 Task: Open Card Card0000000055 in Board Board0000000014 in Workspace WS0000000005 in Trello. Add Member Email0000000019 to Card Card0000000055 in Board Board0000000014 in Workspace WS0000000005 in Trello. Add Orange Label titled Label0000000055 to Card Card0000000055 in Board Board0000000014 in Workspace WS0000000005 in Trello. Add Checklist CL0000000055 to Card Card0000000055 in Board Board0000000014 in Workspace WS0000000005 in Trello. Add Dates with Start Date as Oct 01 2023 and Due Date as Oct 31 2023 to Card Card0000000055 in Board Board0000000014 in Workspace WS0000000005 in Trello
Action: Mouse moved to (353, 398)
Screenshot: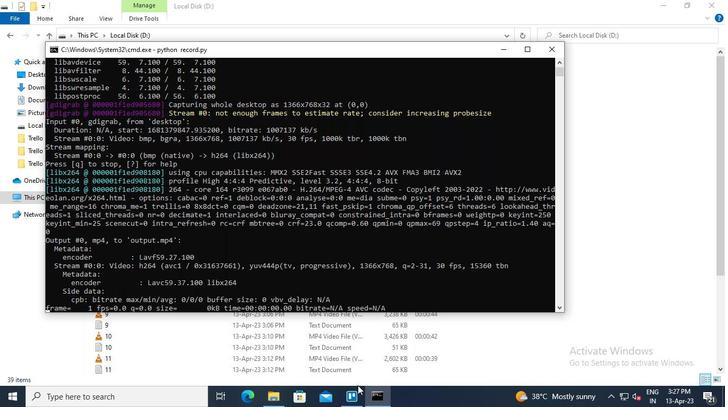 
Action: Mouse pressed left at (353, 398)
Screenshot: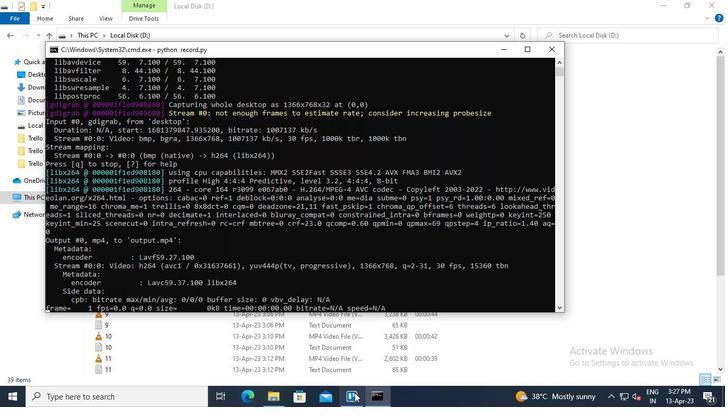 
Action: Mouse moved to (195, 281)
Screenshot: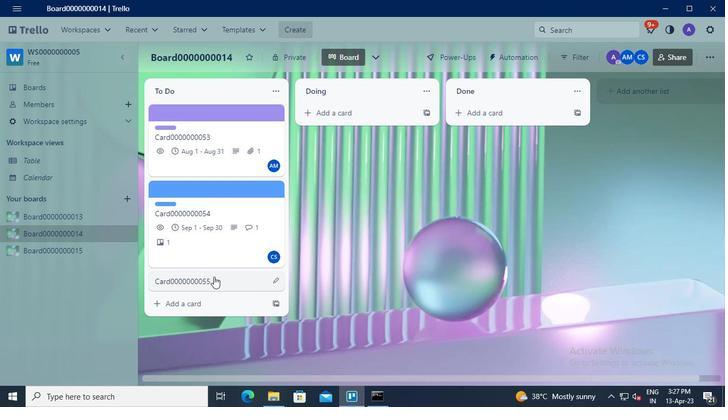 
Action: Mouse pressed left at (195, 281)
Screenshot: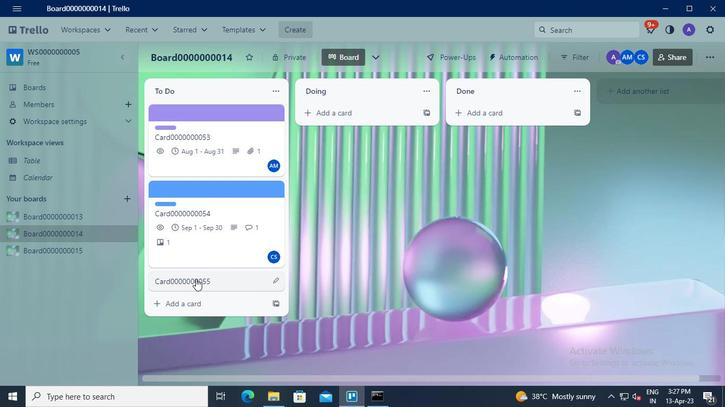
Action: Mouse moved to (493, 137)
Screenshot: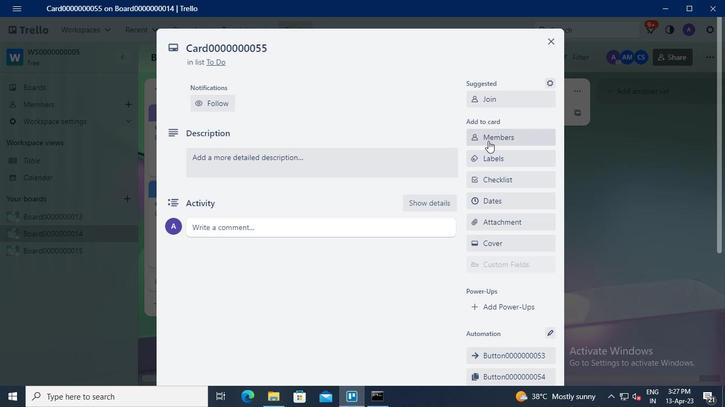 
Action: Mouse pressed left at (493, 137)
Screenshot: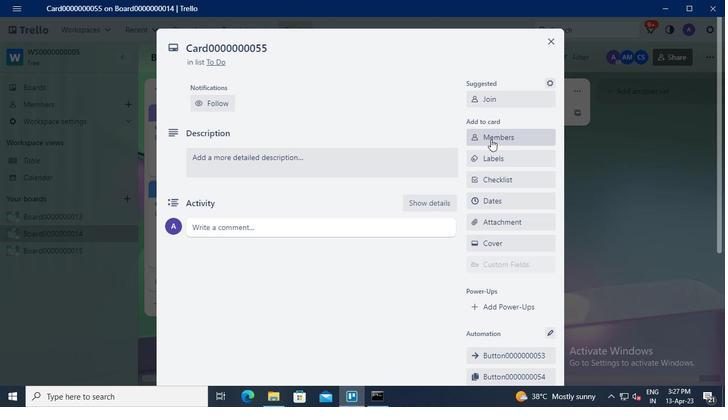 
Action: Mouse moved to (437, 122)
Screenshot: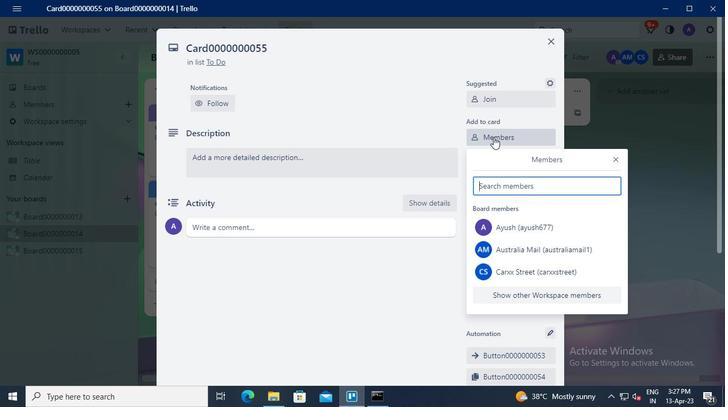 
Action: Keyboard Key.shift
Screenshot: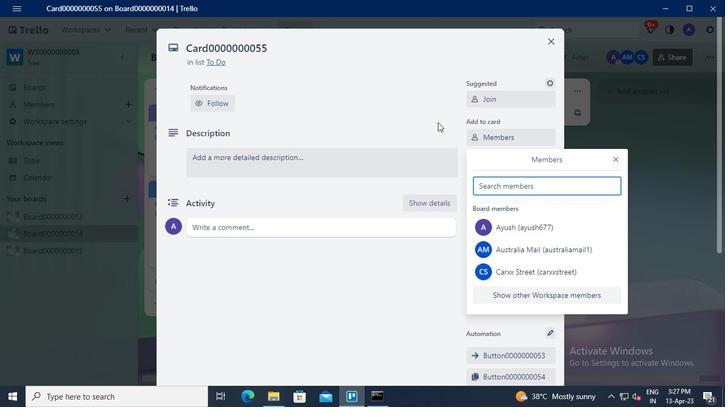 
Action: Keyboard P
Screenshot: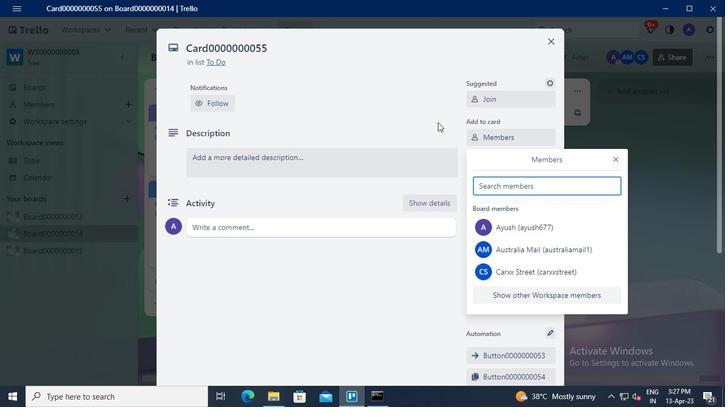
Action: Keyboard a
Screenshot: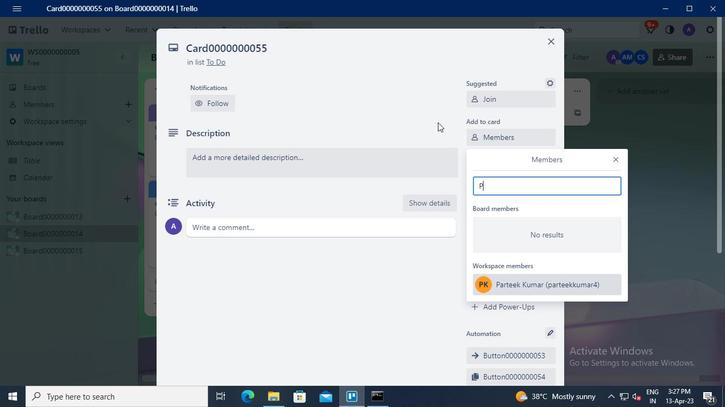 
Action: Keyboard r
Screenshot: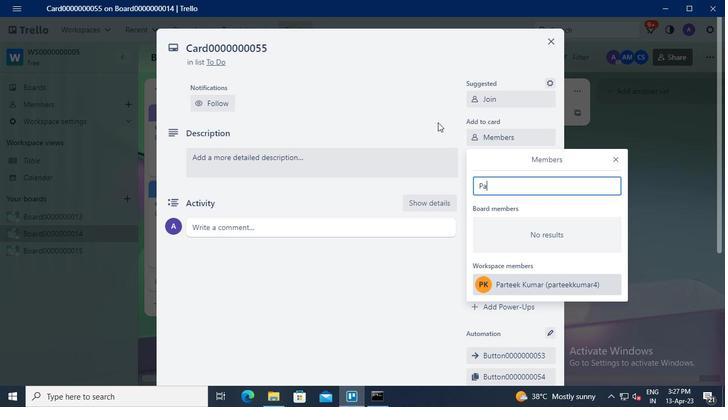 
Action: Keyboard t
Screenshot: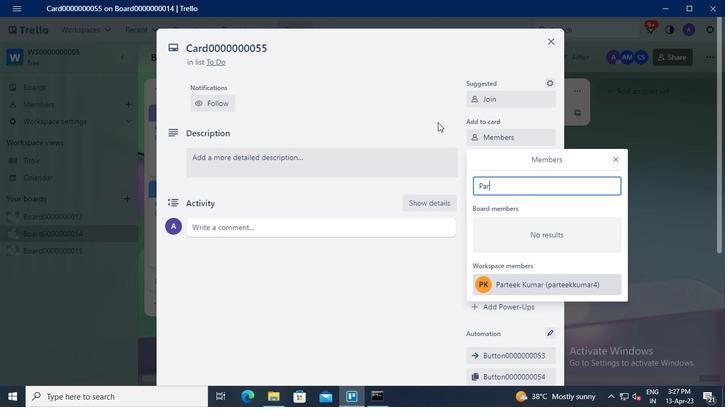 
Action: Keyboard e
Screenshot: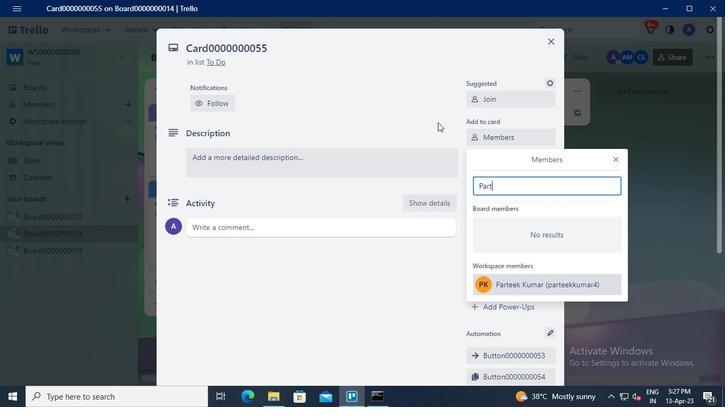 
Action: Keyboard e
Screenshot: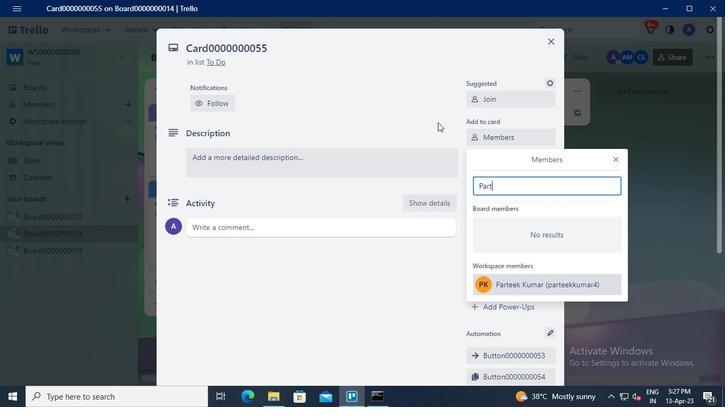 
Action: Keyboard k
Screenshot: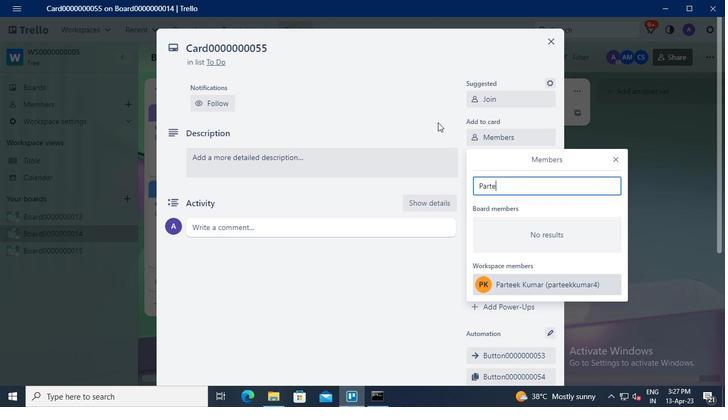 
Action: Mouse moved to (536, 282)
Screenshot: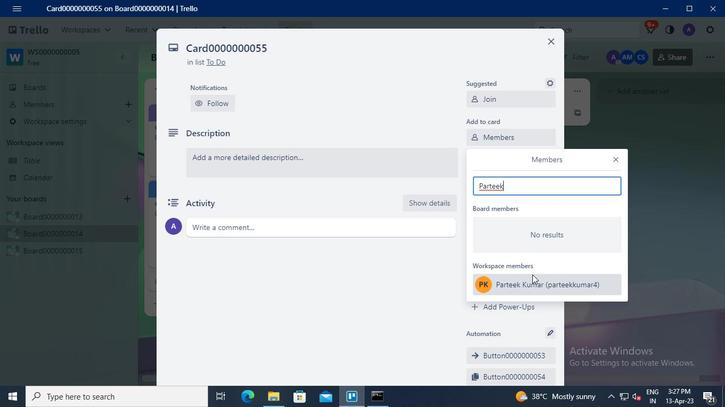 
Action: Mouse pressed left at (536, 282)
Screenshot: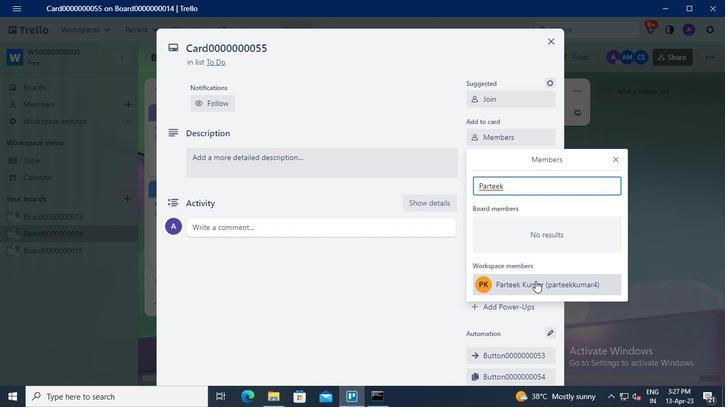 
Action: Mouse moved to (618, 160)
Screenshot: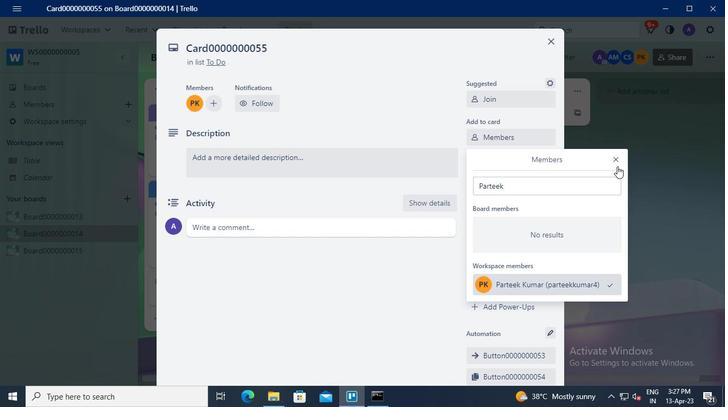 
Action: Mouse pressed left at (618, 160)
Screenshot: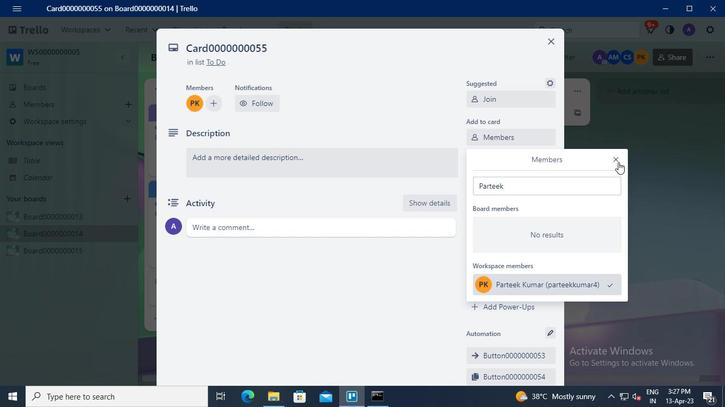 
Action: Mouse moved to (529, 160)
Screenshot: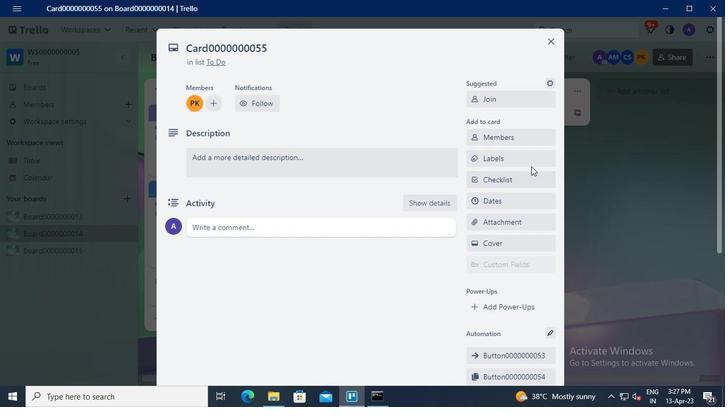 
Action: Mouse pressed left at (529, 160)
Screenshot: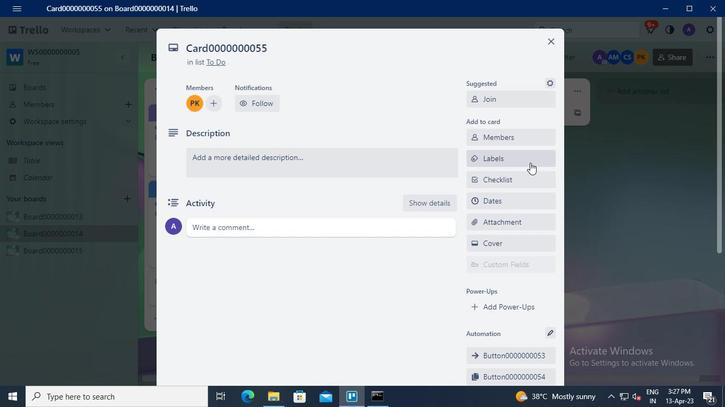 
Action: Mouse moved to (549, 278)
Screenshot: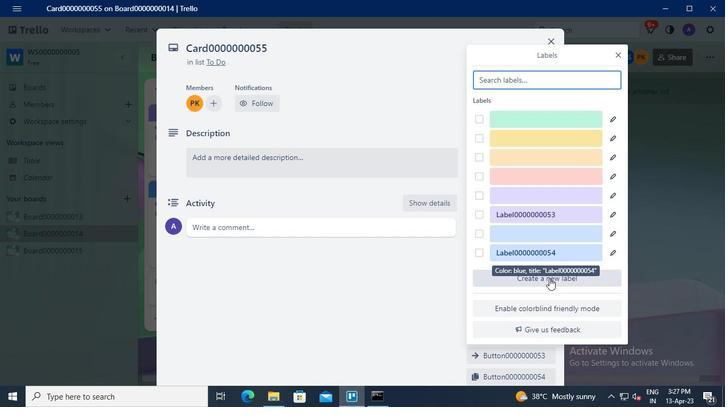 
Action: Mouse pressed left at (549, 278)
Screenshot: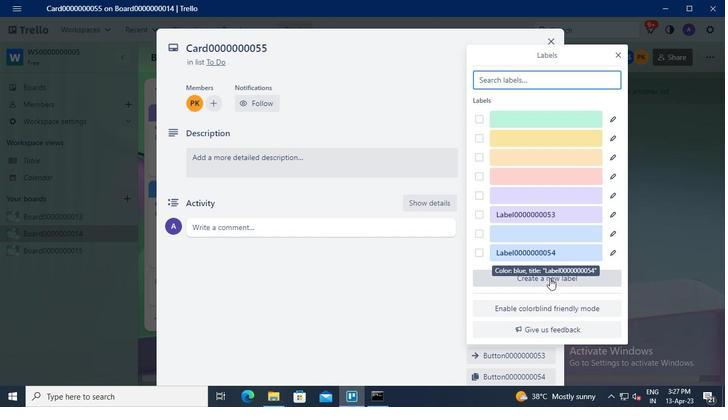 
Action: Mouse moved to (519, 152)
Screenshot: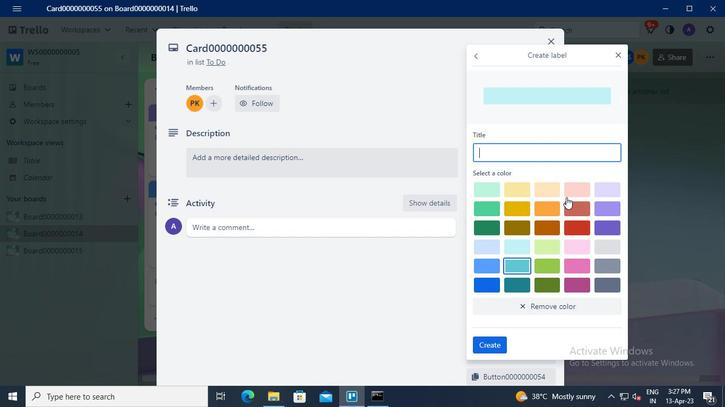 
Action: Mouse pressed left at (519, 152)
Screenshot: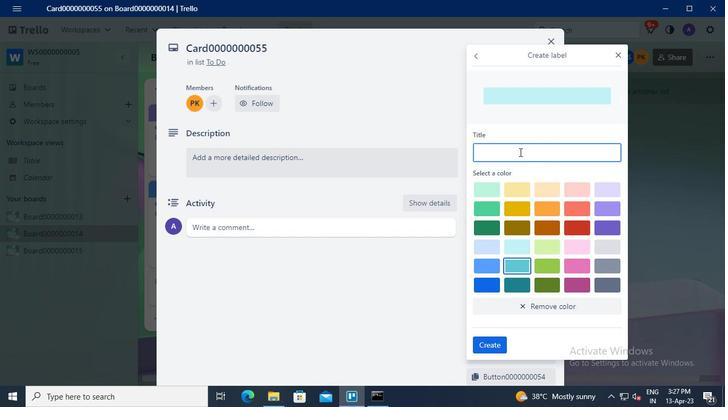
Action: Keyboard Key.shift
Screenshot: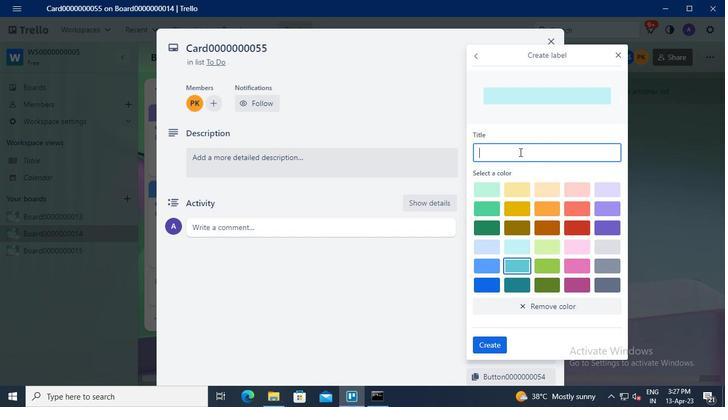 
Action: Keyboard L
Screenshot: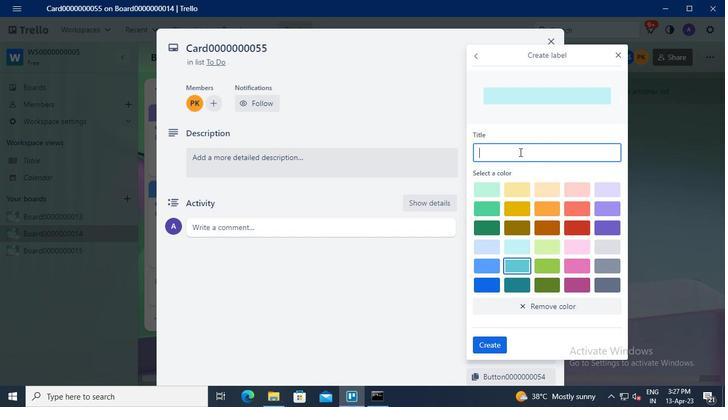 
Action: Keyboard a
Screenshot: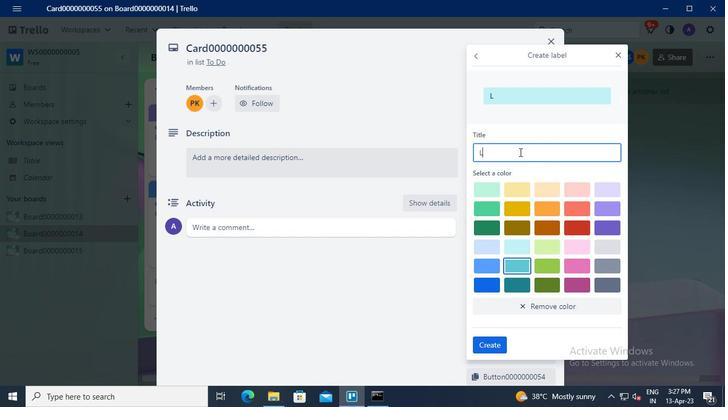 
Action: Keyboard b
Screenshot: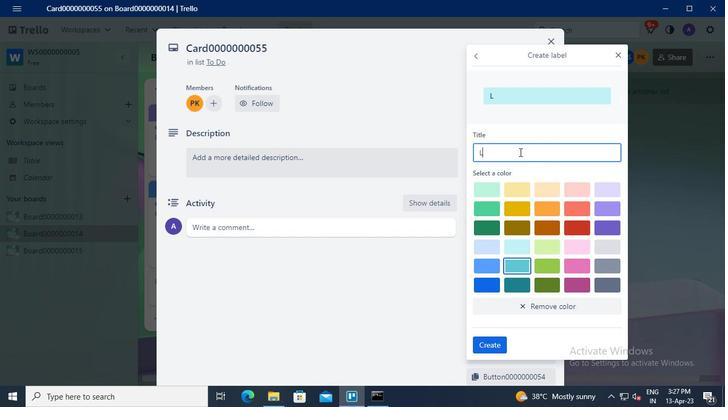 
Action: Keyboard e
Screenshot: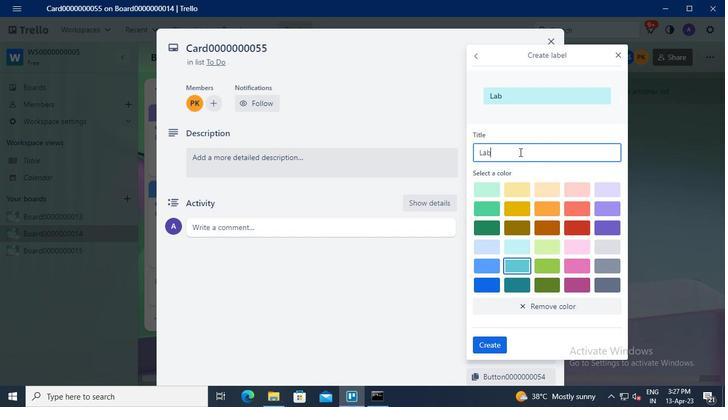 
Action: Keyboard l
Screenshot: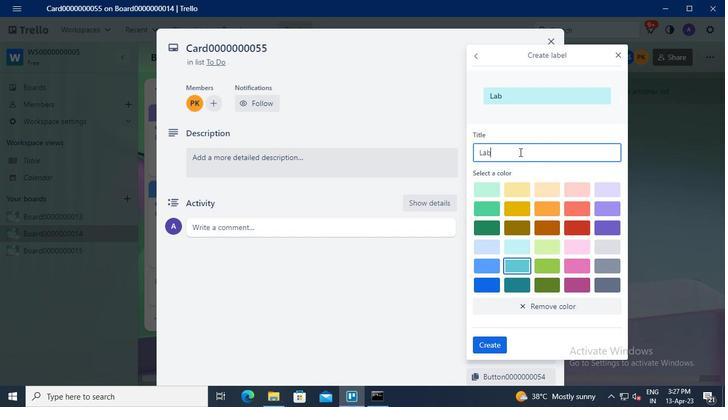 
Action: Keyboard <96>
Screenshot: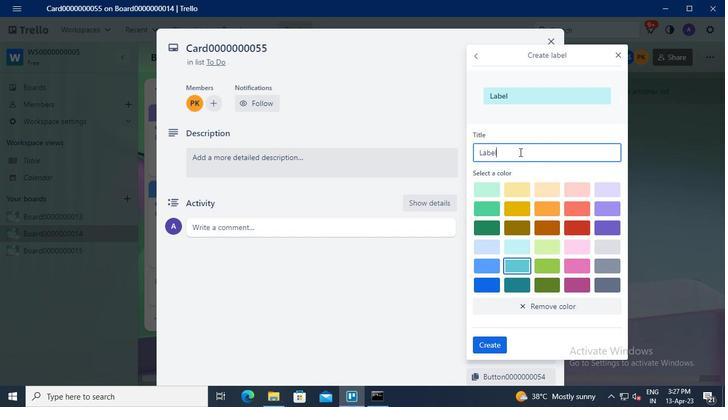 
Action: Keyboard <96>
Screenshot: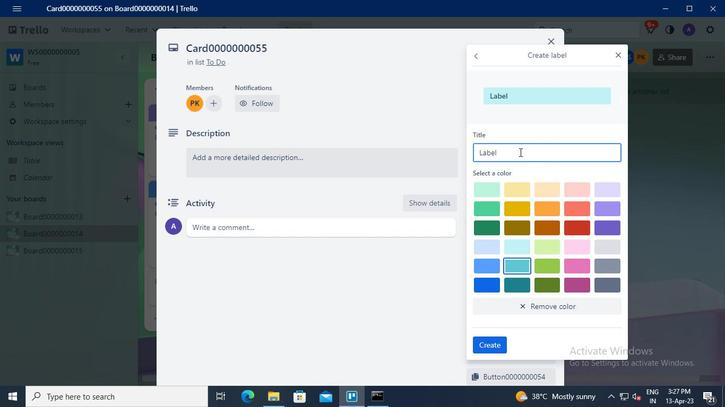 
Action: Keyboard <96>
Screenshot: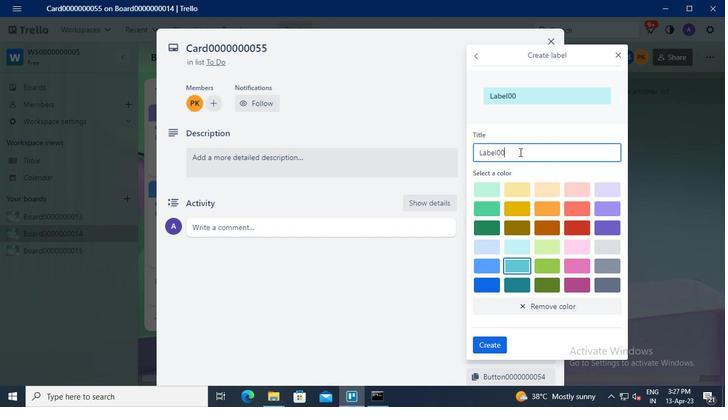 
Action: Keyboard <96>
Screenshot: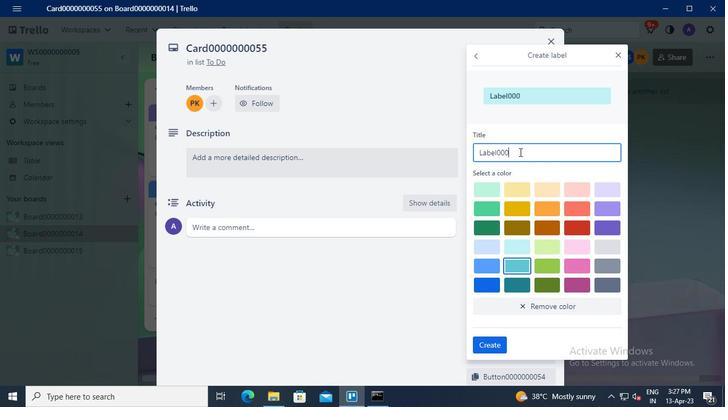 
Action: Keyboard <96>
Screenshot: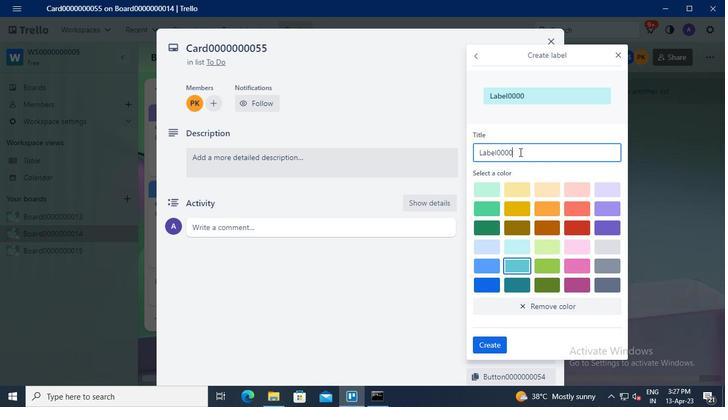 
Action: Keyboard <96>
Screenshot: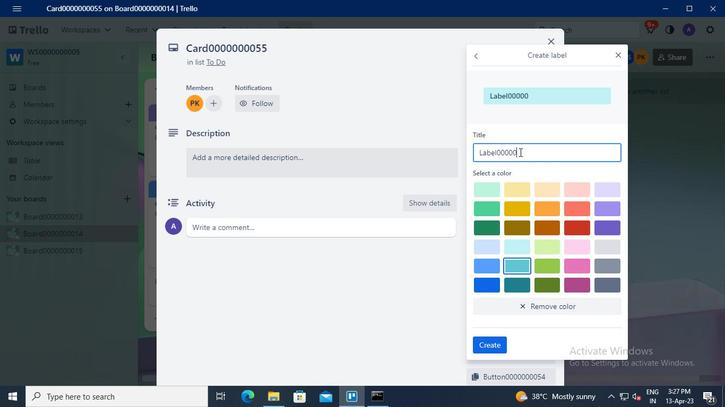 
Action: Keyboard <96>
Screenshot: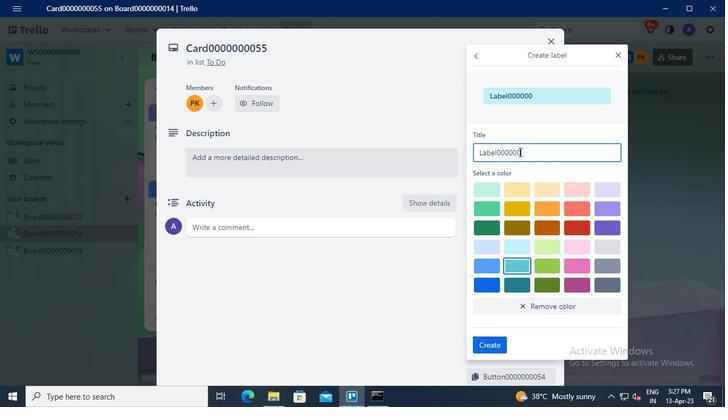 
Action: Keyboard <96>
Screenshot: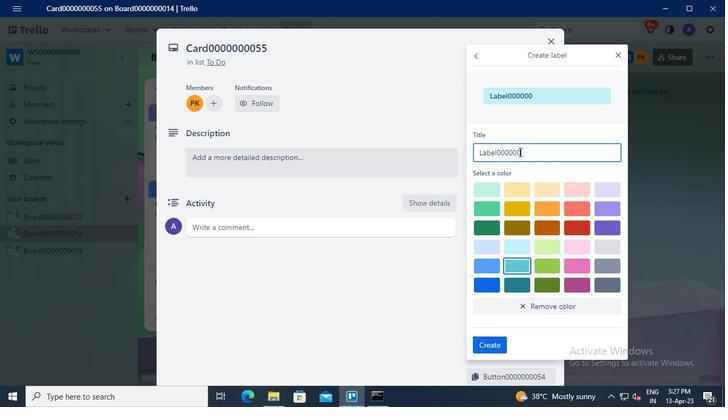 
Action: Keyboard <101>
Screenshot: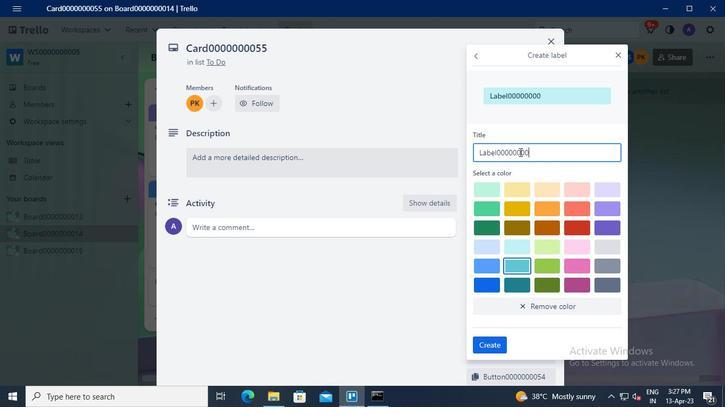 
Action: Keyboard <101>
Screenshot: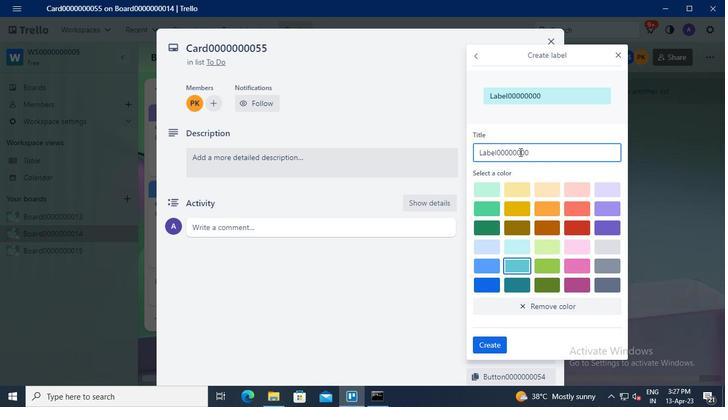 
Action: Mouse moved to (546, 202)
Screenshot: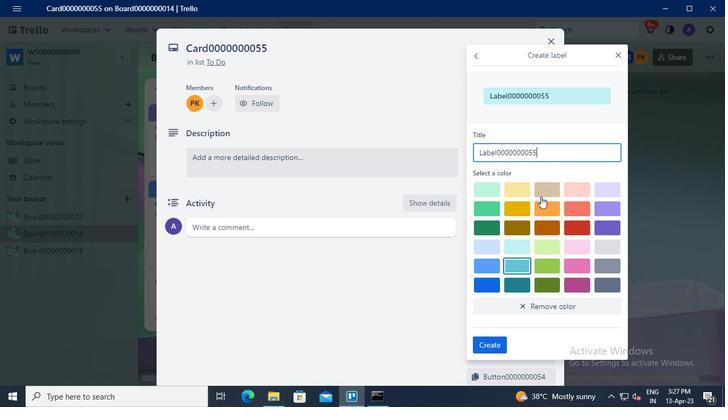 
Action: Mouse pressed left at (546, 202)
Screenshot: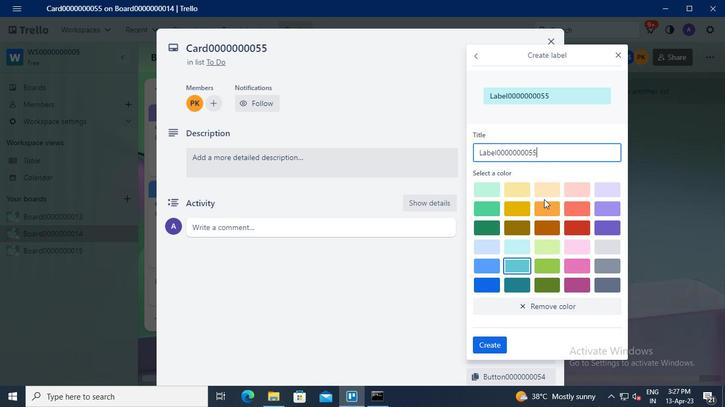
Action: Mouse moved to (497, 345)
Screenshot: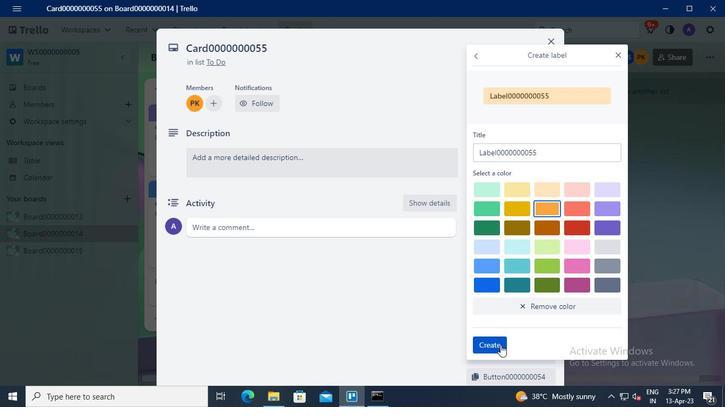 
Action: Mouse pressed left at (497, 345)
Screenshot: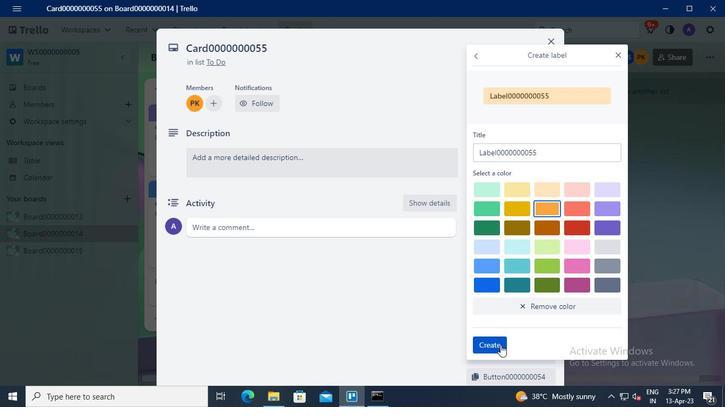 
Action: Mouse moved to (619, 55)
Screenshot: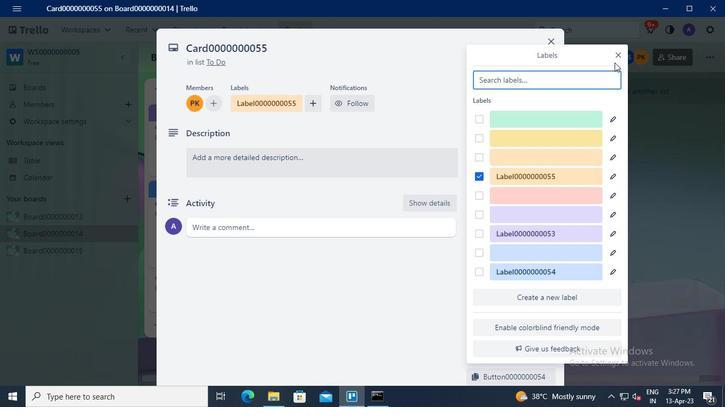 
Action: Mouse pressed left at (619, 55)
Screenshot: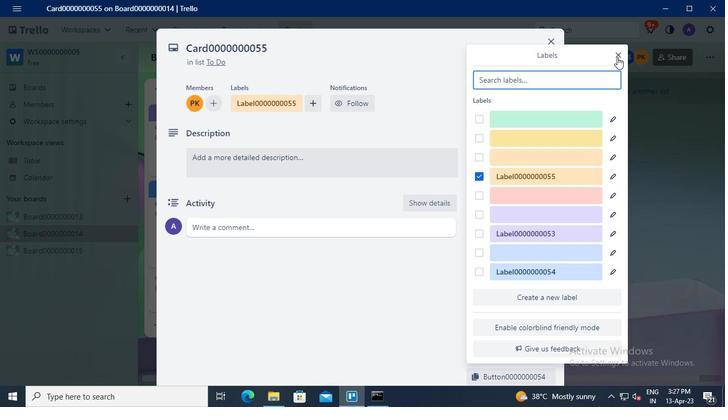 
Action: Mouse moved to (518, 180)
Screenshot: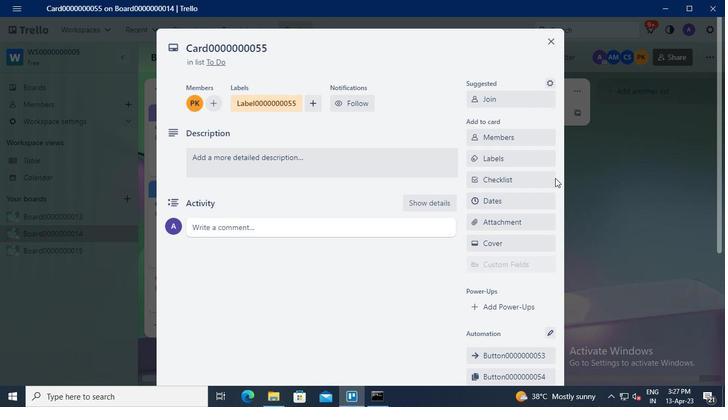 
Action: Mouse pressed left at (518, 180)
Screenshot: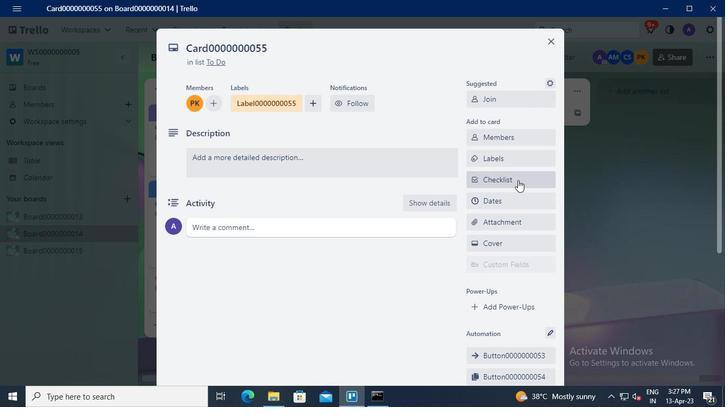 
Action: Mouse moved to (517, 228)
Screenshot: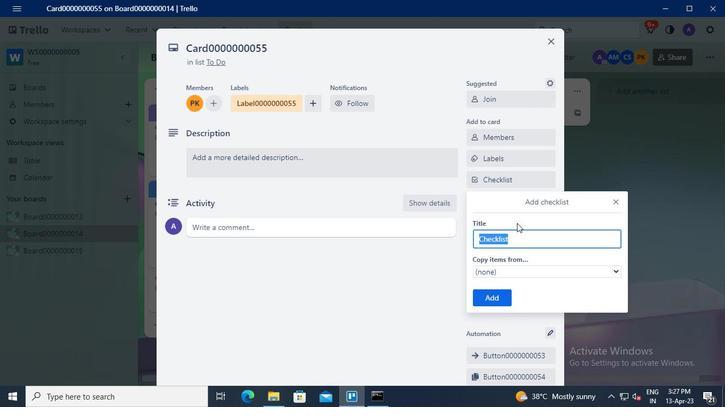 
Action: Keyboard Key.shift
Screenshot: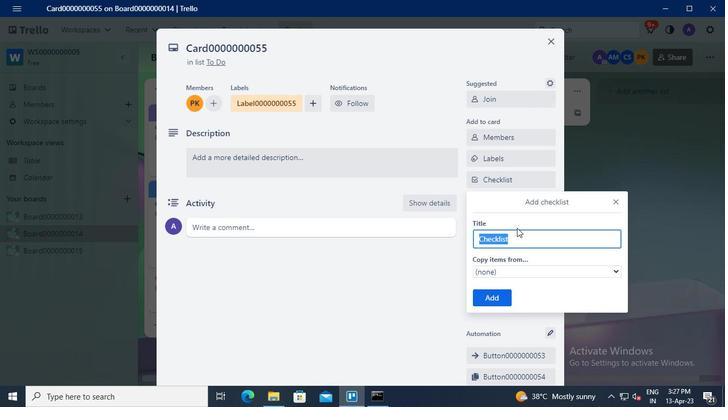 
Action: Keyboard C
Screenshot: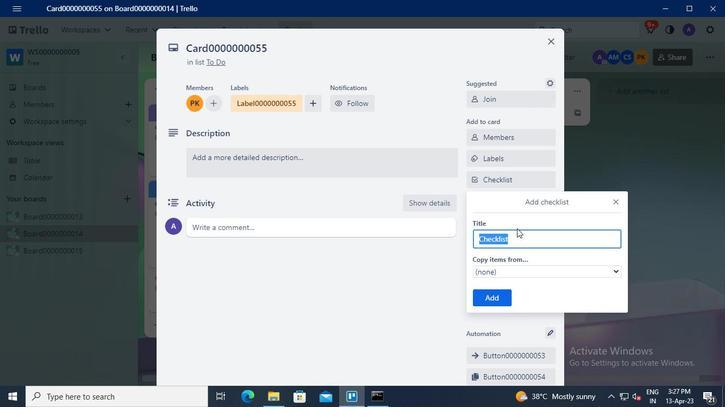 
Action: Keyboard L
Screenshot: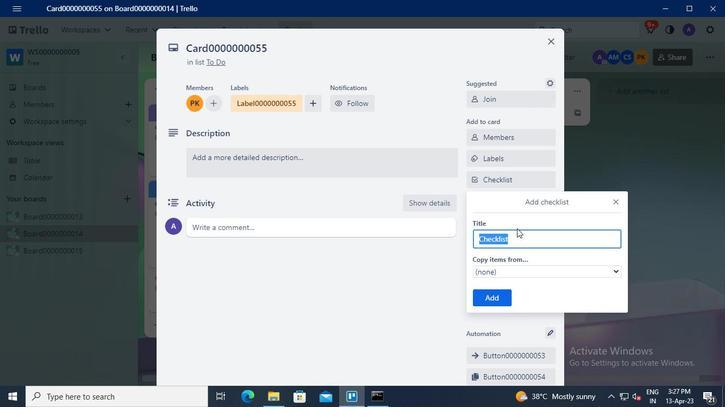 
Action: Keyboard <96>
Screenshot: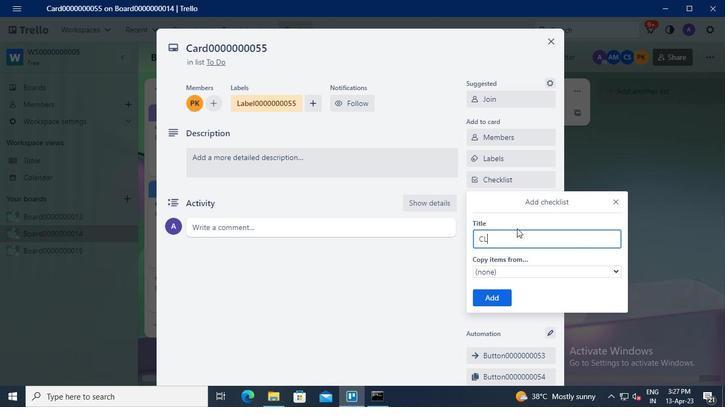 
Action: Keyboard <96>
Screenshot: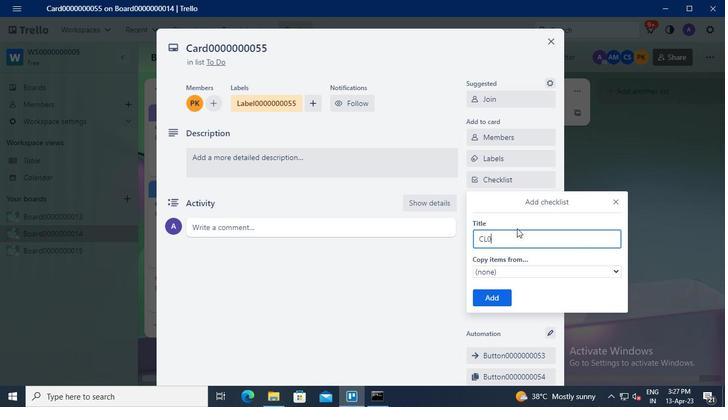 
Action: Keyboard <96>
Screenshot: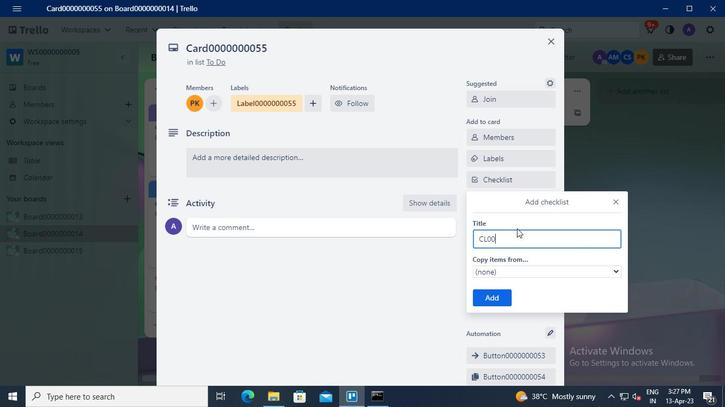 
Action: Keyboard <96>
Screenshot: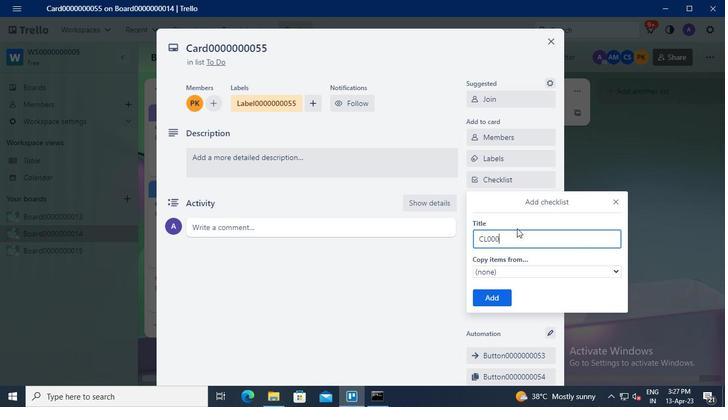 
Action: Keyboard <96>
Screenshot: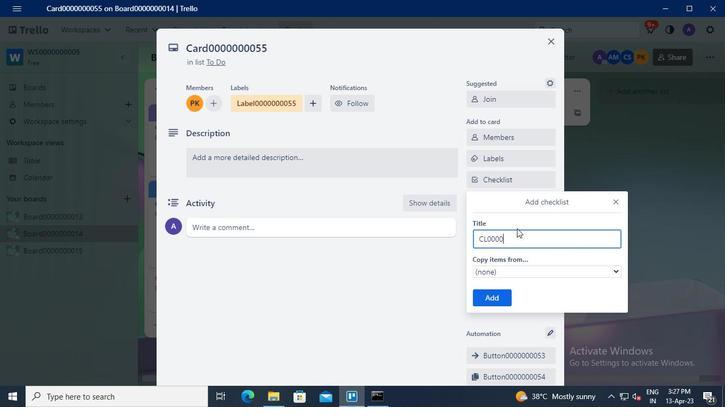 
Action: Keyboard <96>
Screenshot: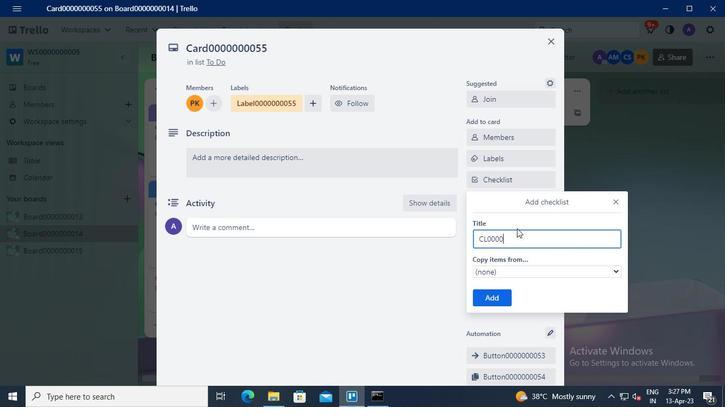 
Action: Keyboard <96>
Screenshot: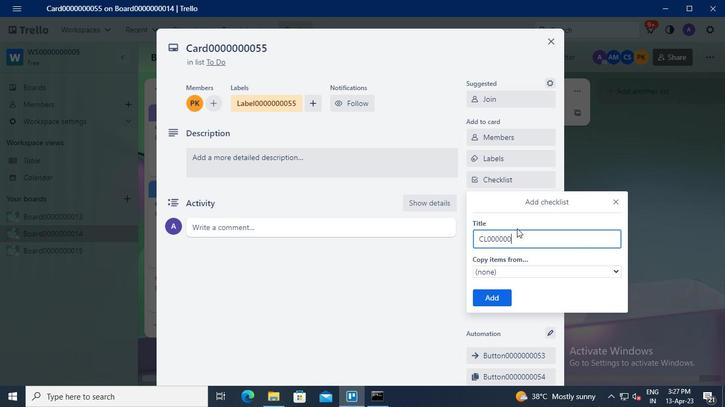 
Action: Keyboard <96>
Screenshot: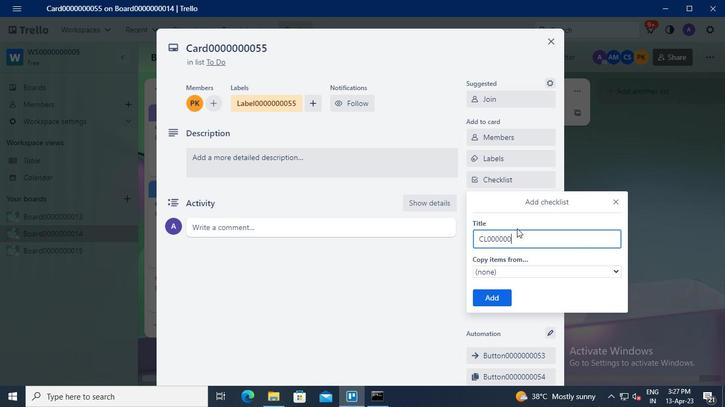 
Action: Keyboard <101>
Screenshot: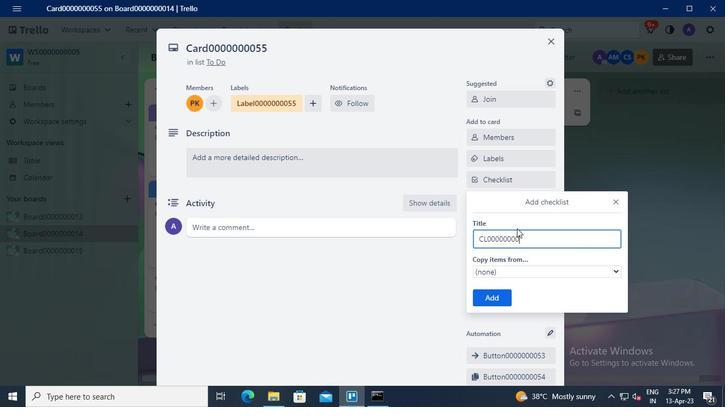 
Action: Keyboard <101>
Screenshot: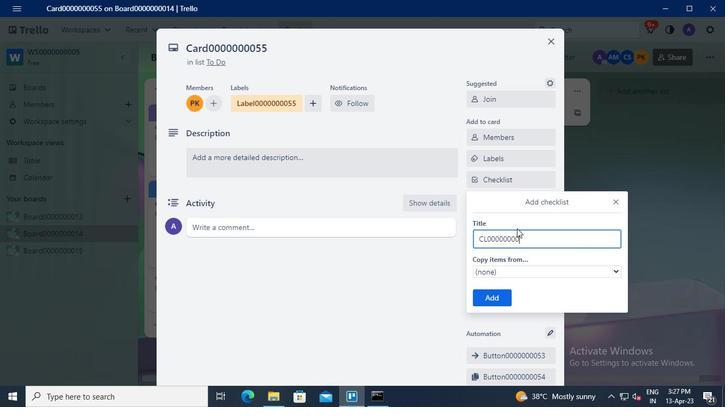 
Action: Mouse moved to (497, 294)
Screenshot: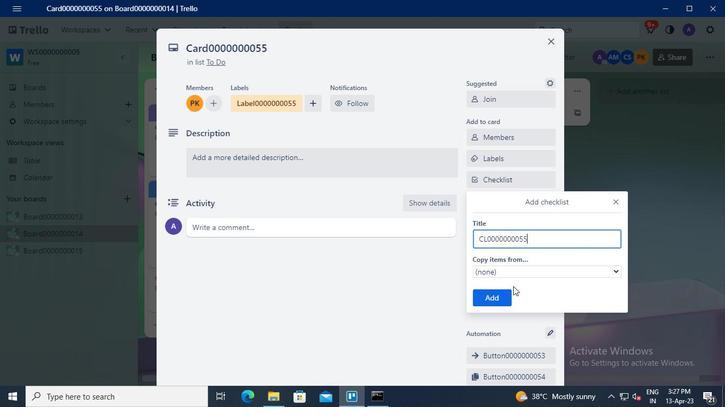 
Action: Mouse pressed left at (497, 294)
Screenshot: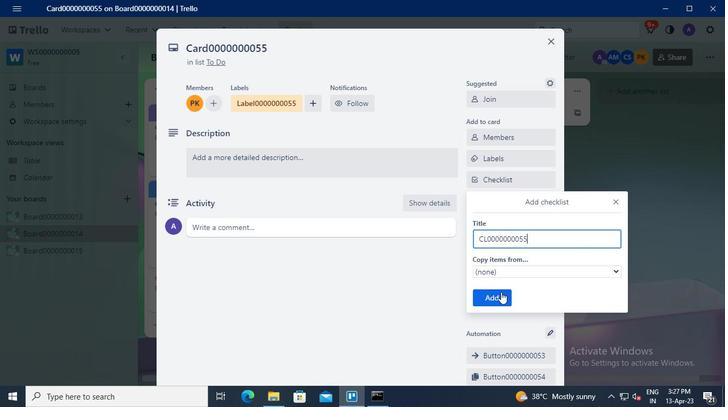 
Action: Mouse moved to (499, 203)
Screenshot: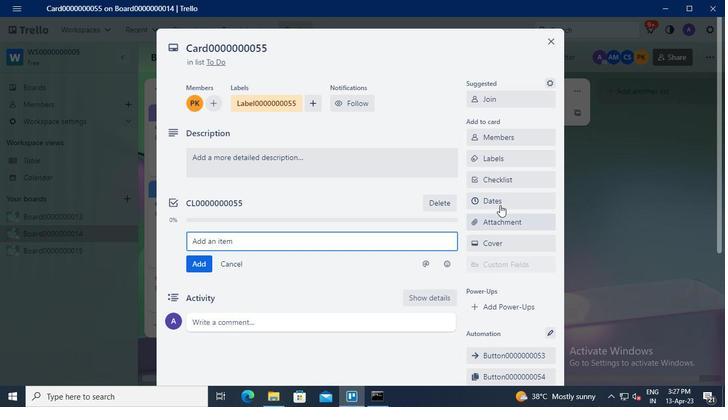 
Action: Mouse pressed left at (499, 203)
Screenshot: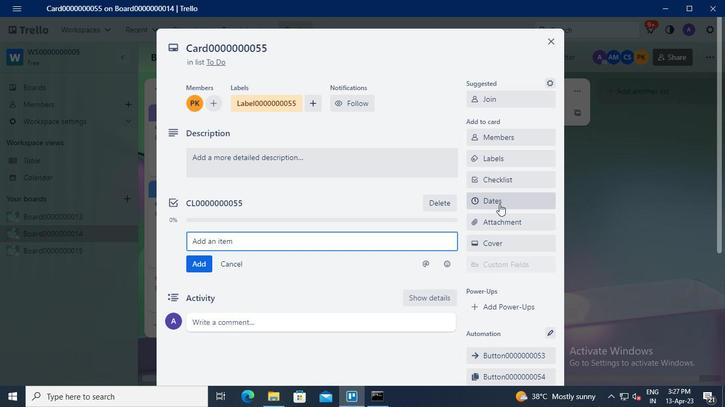 
Action: Mouse moved to (478, 245)
Screenshot: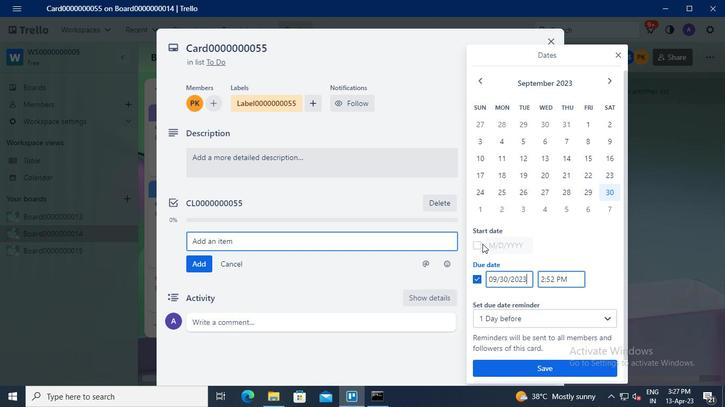
Action: Mouse pressed left at (478, 245)
Screenshot: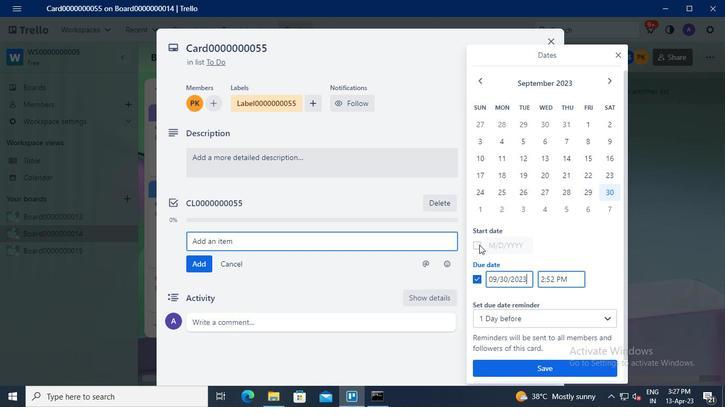 
Action: Mouse moved to (504, 279)
Screenshot: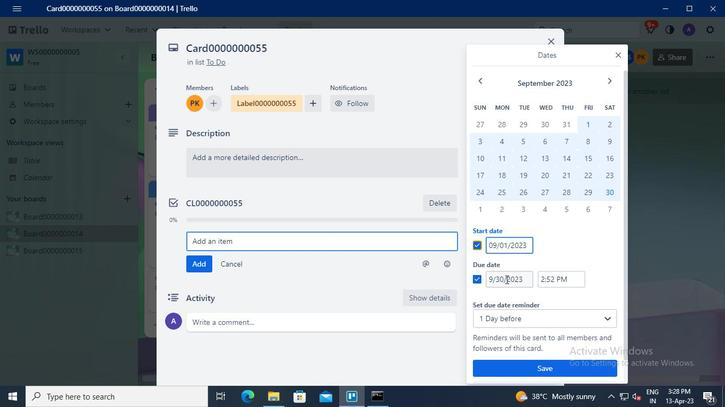 
Action: Mouse pressed left at (504, 279)
Screenshot: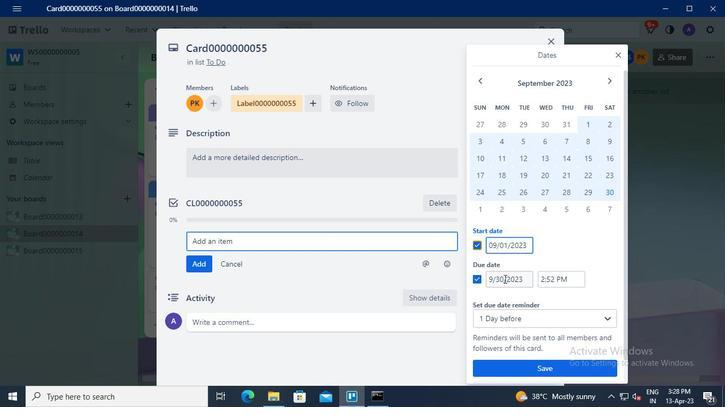 
Action: Mouse moved to (504, 278)
Screenshot: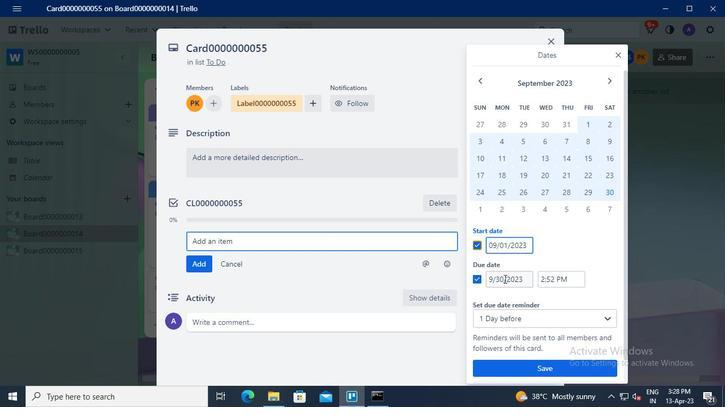 
Action: Keyboard Key.backspace
Screenshot: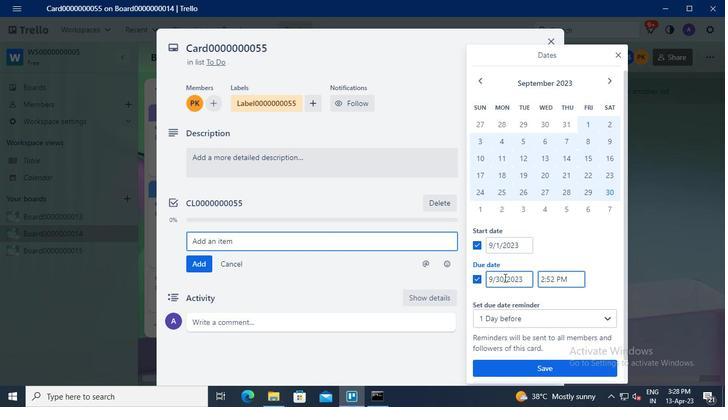 
Action: Keyboard <97>
Screenshot: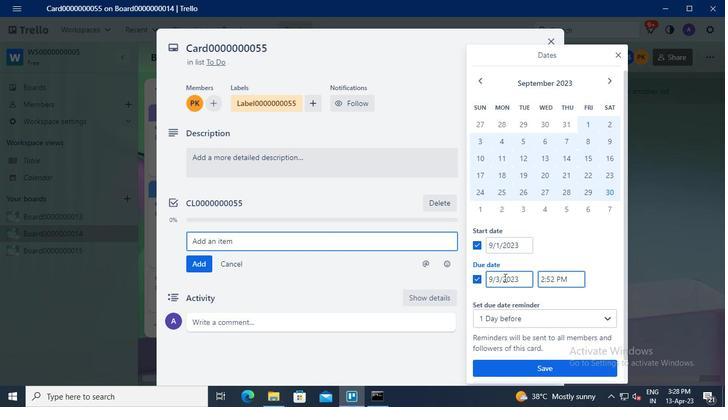 
Action: Mouse moved to (492, 278)
Screenshot: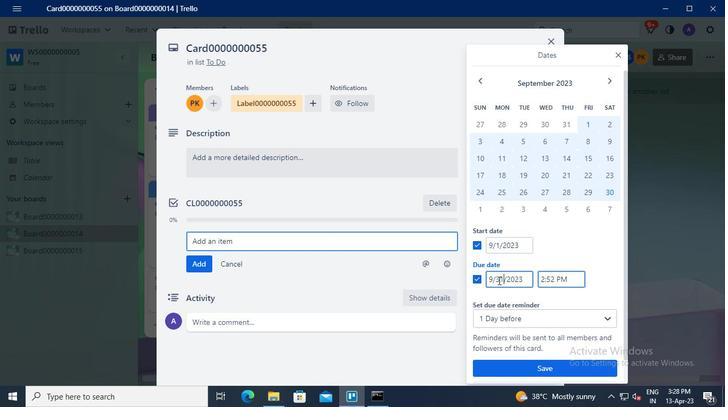 
Action: Mouse pressed left at (492, 278)
Screenshot: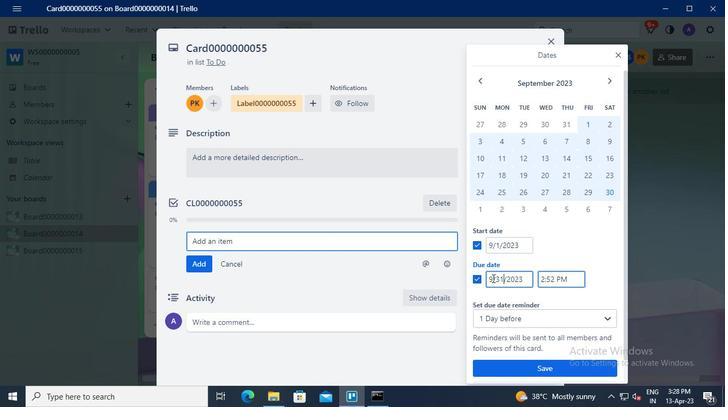 
Action: Keyboard Key.backspace
Screenshot: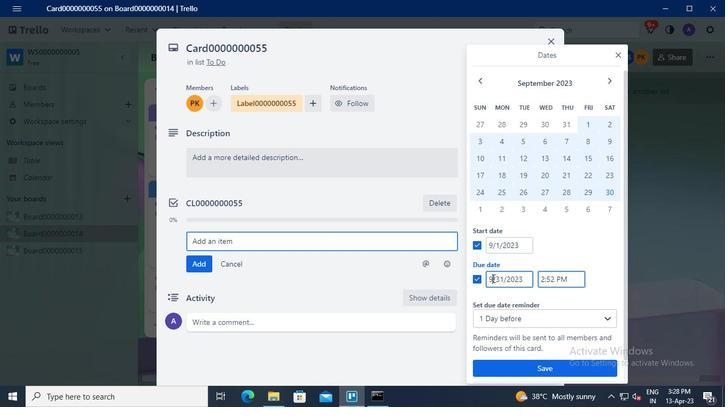 
Action: Keyboard <97>
Screenshot: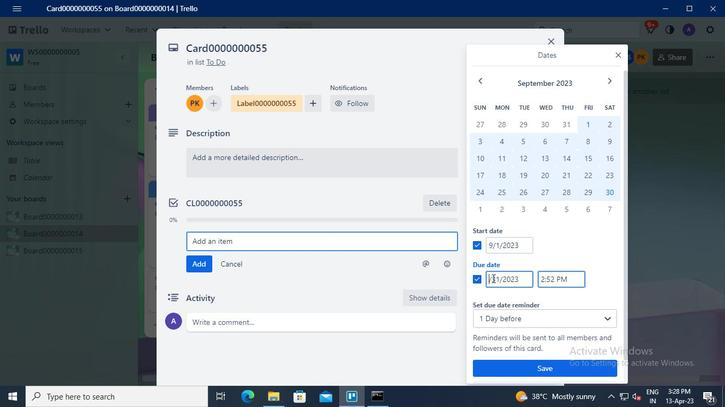 
Action: Keyboard <96>
Screenshot: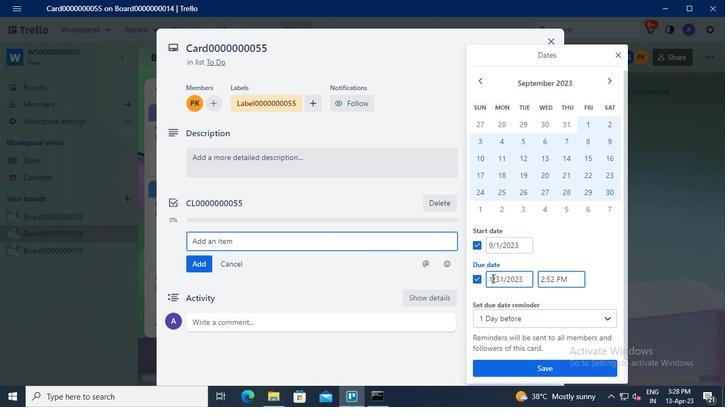 
Action: Mouse moved to (494, 244)
Screenshot: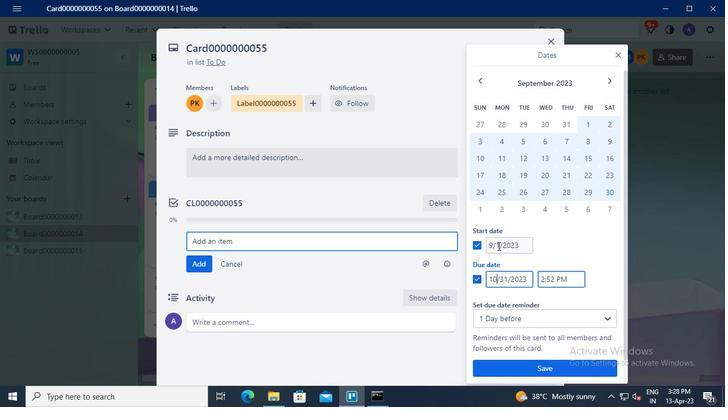 
Action: Mouse pressed left at (494, 244)
Screenshot: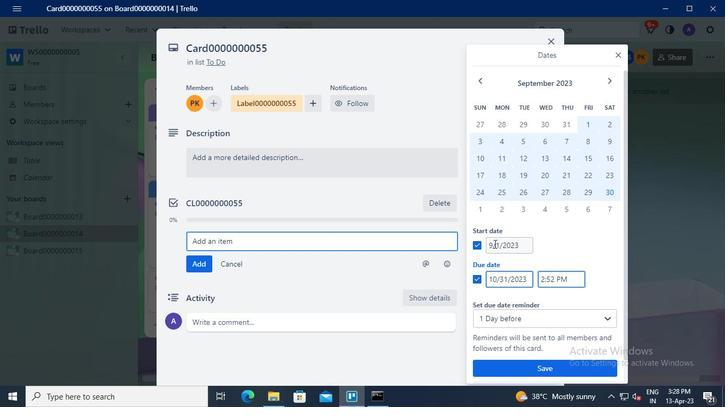 
Action: Keyboard Key.backspace
Screenshot: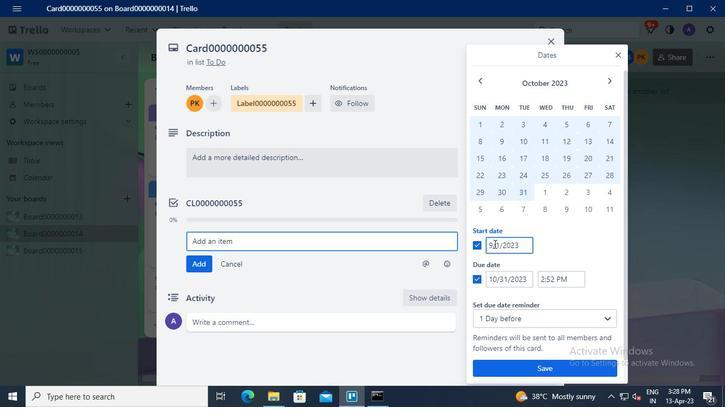 
Action: Keyboard <97>
Screenshot: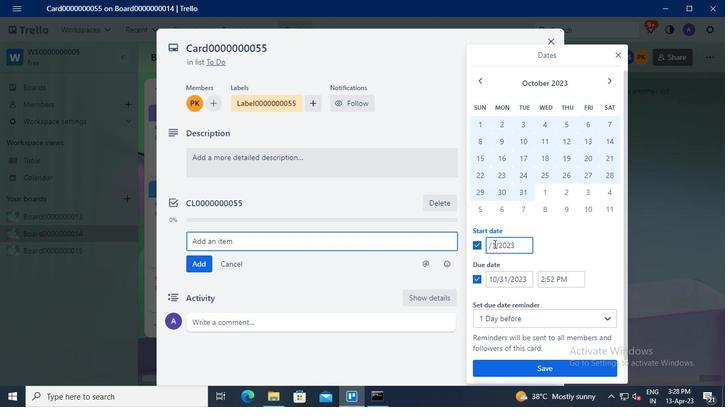 
Action: Keyboard <96>
Screenshot: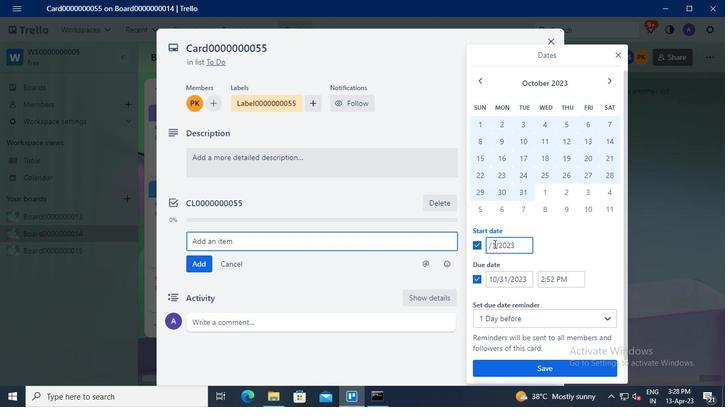 
Action: Mouse moved to (537, 370)
Screenshot: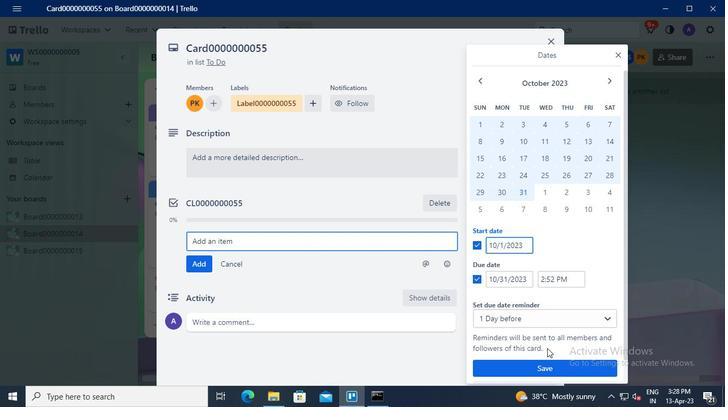 
Action: Mouse pressed left at (537, 370)
Screenshot: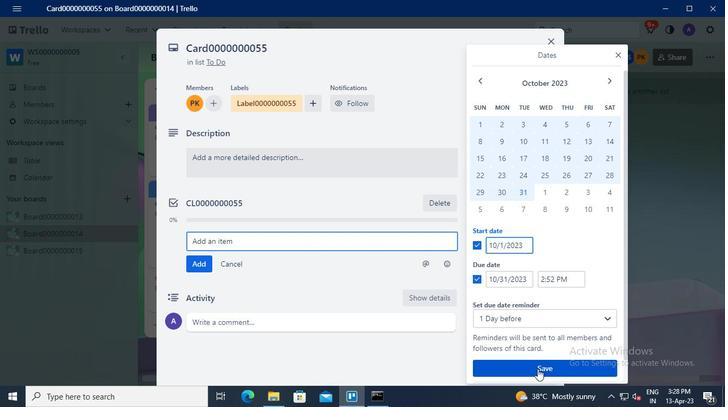 
Action: Mouse moved to (377, 397)
Screenshot: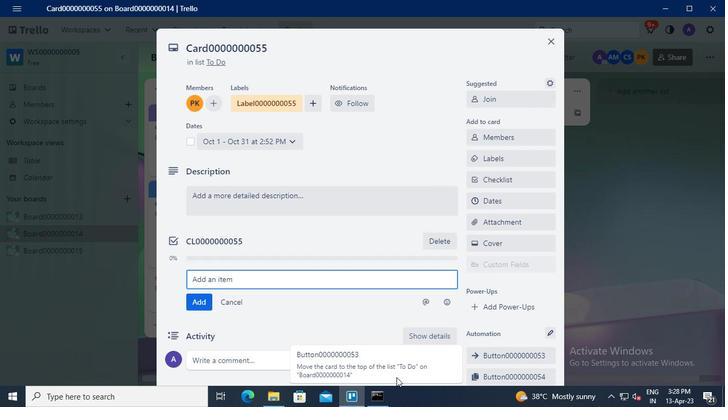 
Action: Mouse pressed left at (377, 397)
Screenshot: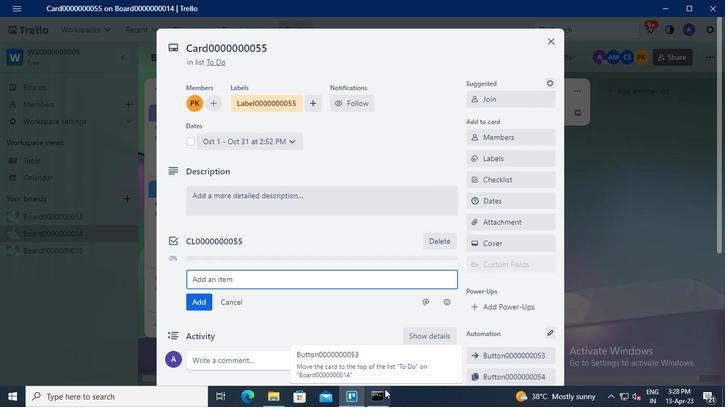 
Action: Mouse moved to (547, 47)
Screenshot: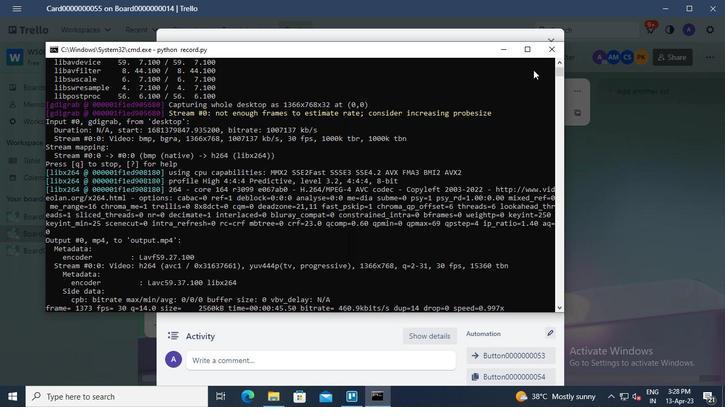 
Action: Mouse pressed left at (547, 47)
Screenshot: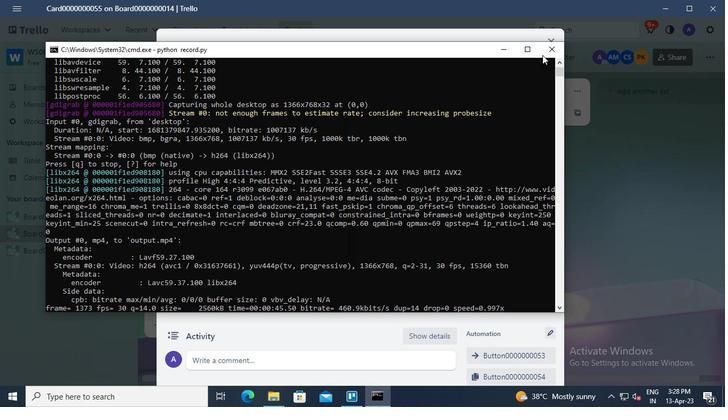 
